 Task: Add an event with the title Second Team Celebration, date ''2024/03/06'', time 7:30 AM to 9:30 AMand add a description: Participants will discover strategies for engaging their audience and maintaining their interest throughout the presentation. They will learn how to incorporate storytelling, interactive elements, and visual aids to create a dynamic and interactive experience for their listeners.Select event color  Tangerine . Add location for the event as: 456 Bosphorus Strait, Istanbul, Turkey, logged in from the account softage.6@softage.netand send the event invitation to softage.4@softage.net and softage.1@softage.net. Set a reminder for the event Daily
Action: Mouse moved to (82, 90)
Screenshot: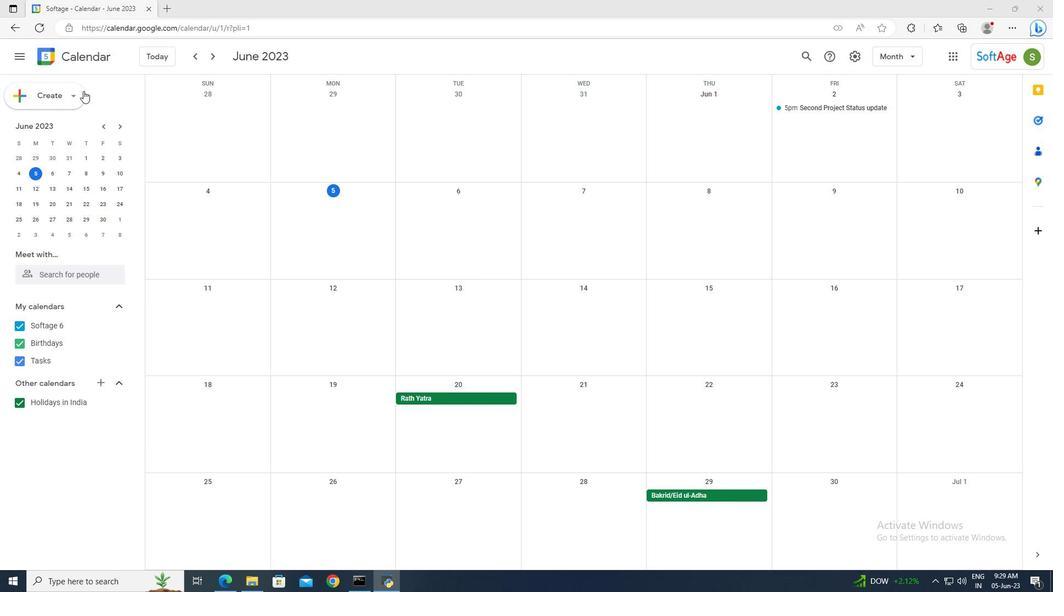 
Action: Mouse pressed left at (82, 90)
Screenshot: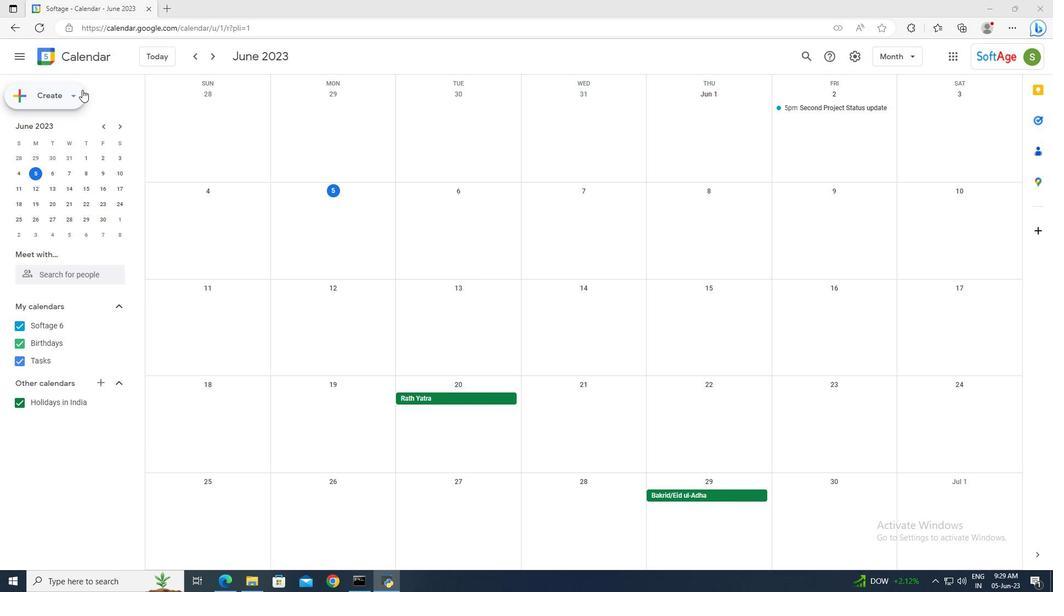 
Action: Mouse moved to (86, 120)
Screenshot: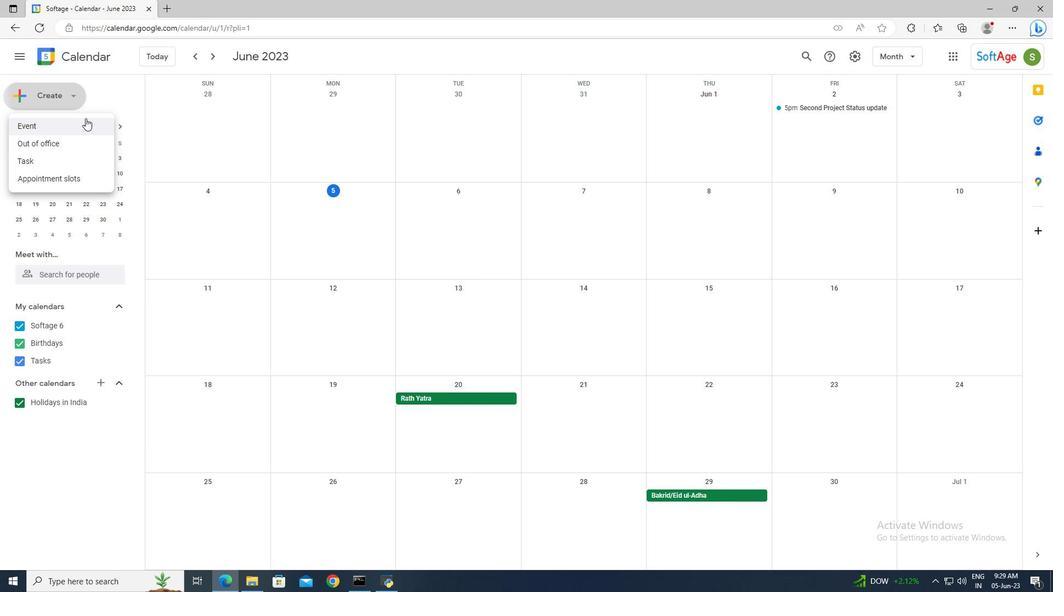 
Action: Mouse pressed left at (86, 120)
Screenshot: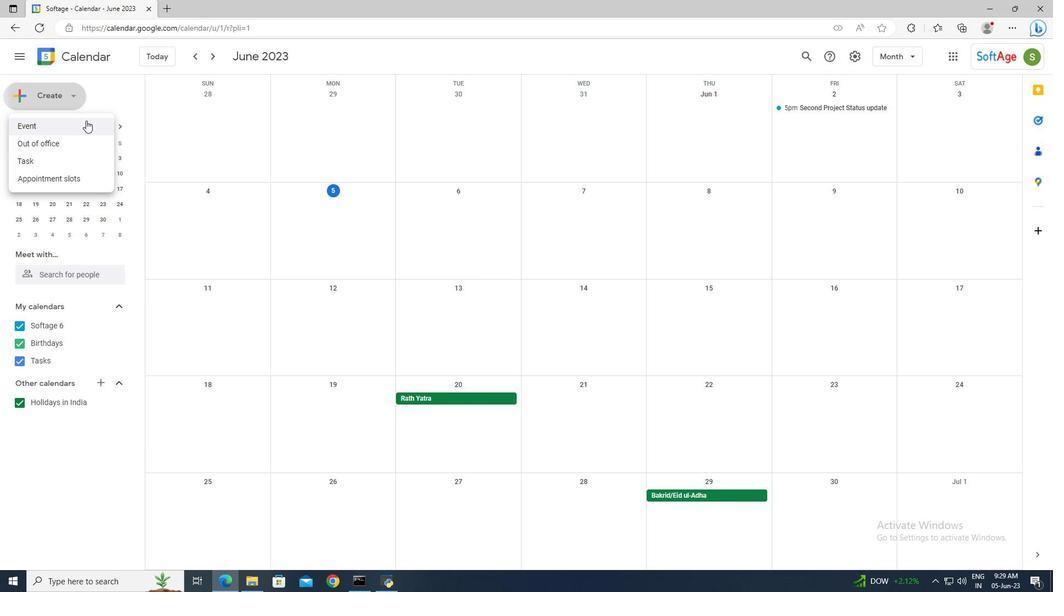 
Action: Mouse moved to (181, 429)
Screenshot: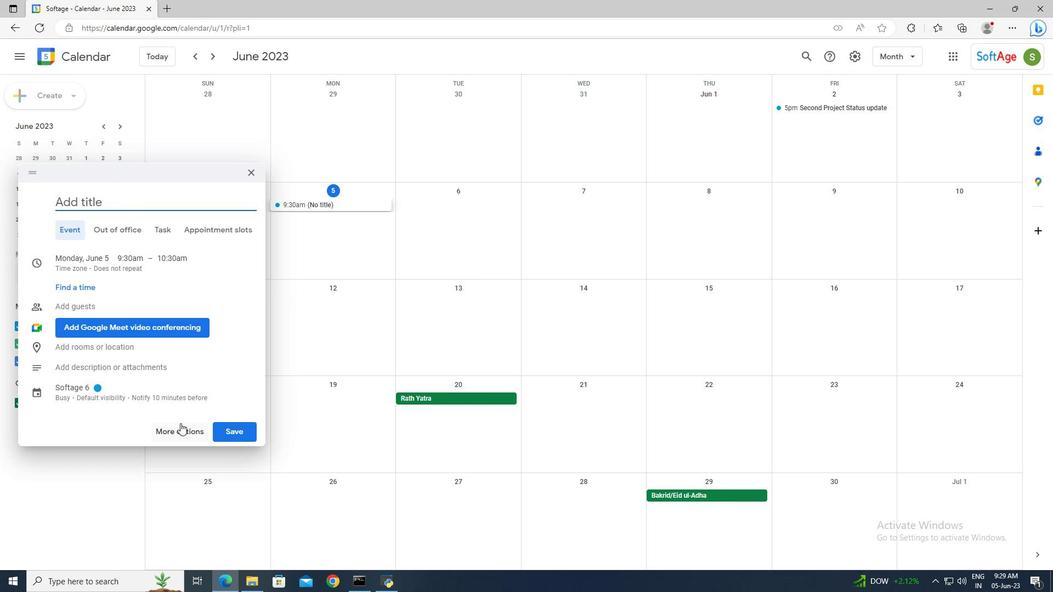 
Action: Mouse pressed left at (181, 429)
Screenshot: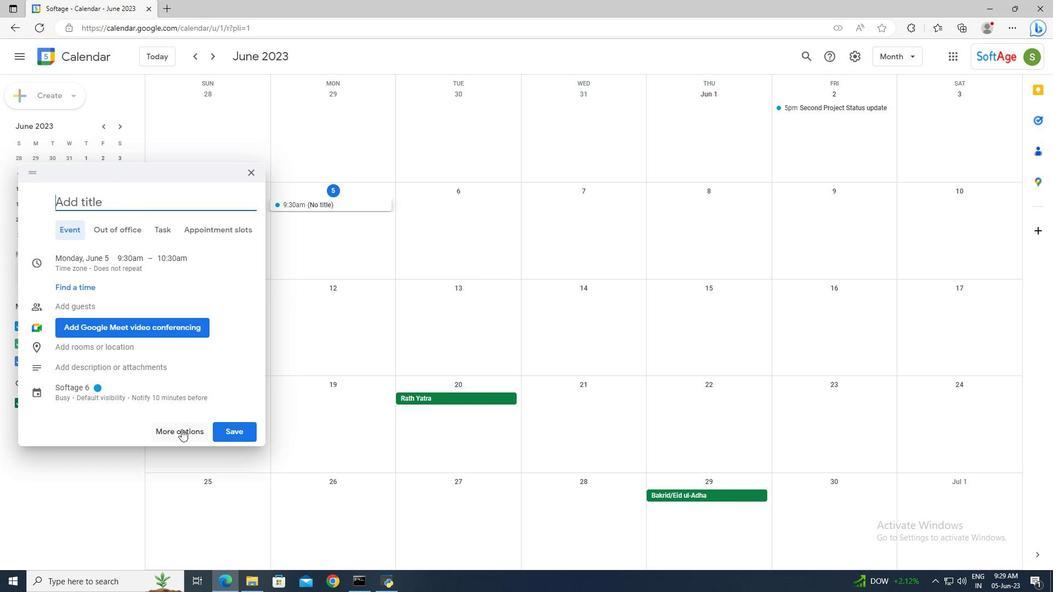 
Action: Mouse moved to (198, 63)
Screenshot: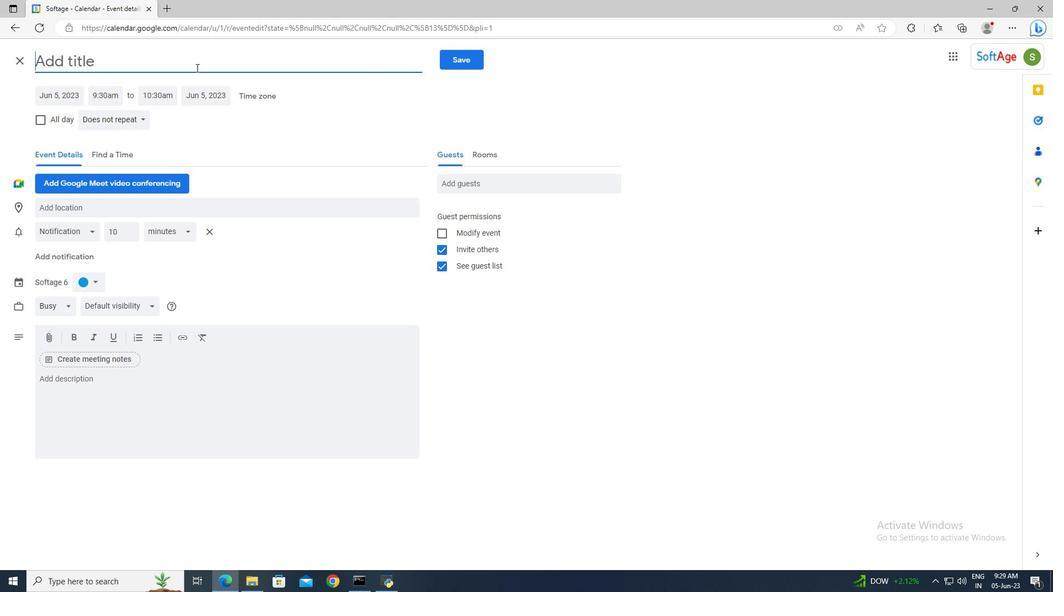 
Action: Mouse pressed left at (198, 63)
Screenshot: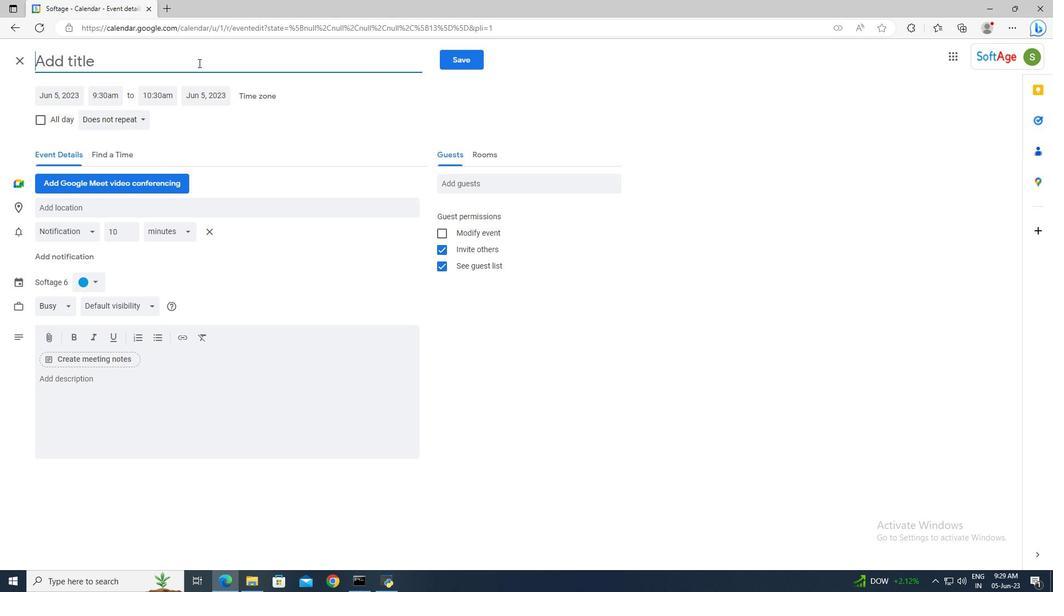 
Action: Mouse moved to (198, 62)
Screenshot: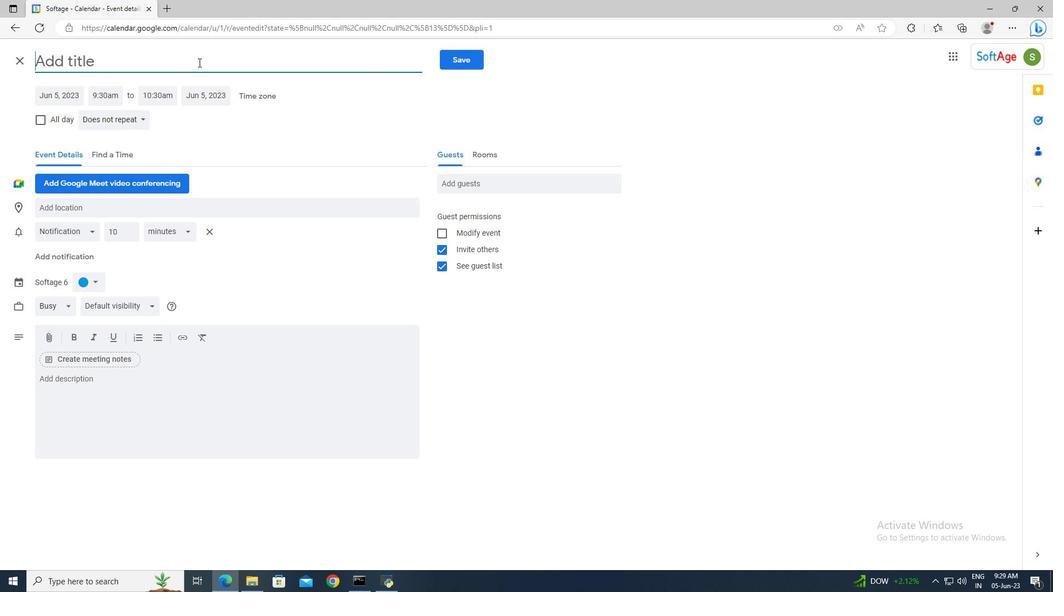 
Action: Key pressed <Key.shift>Second<Key.space><Key.shift>Team<Key.space><Key.shift>Celebration
Screenshot: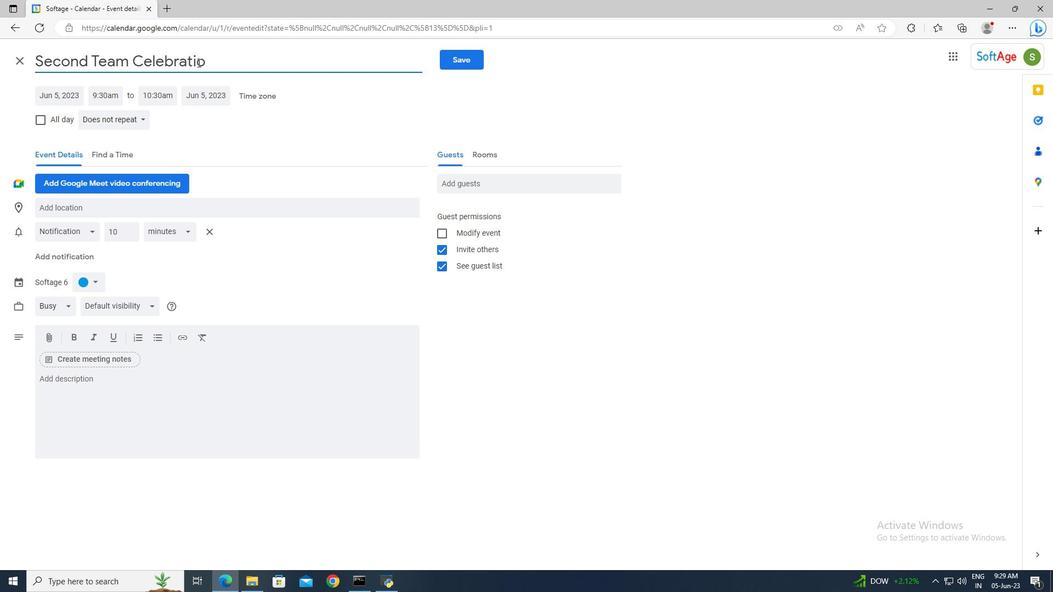 
Action: Mouse moved to (78, 94)
Screenshot: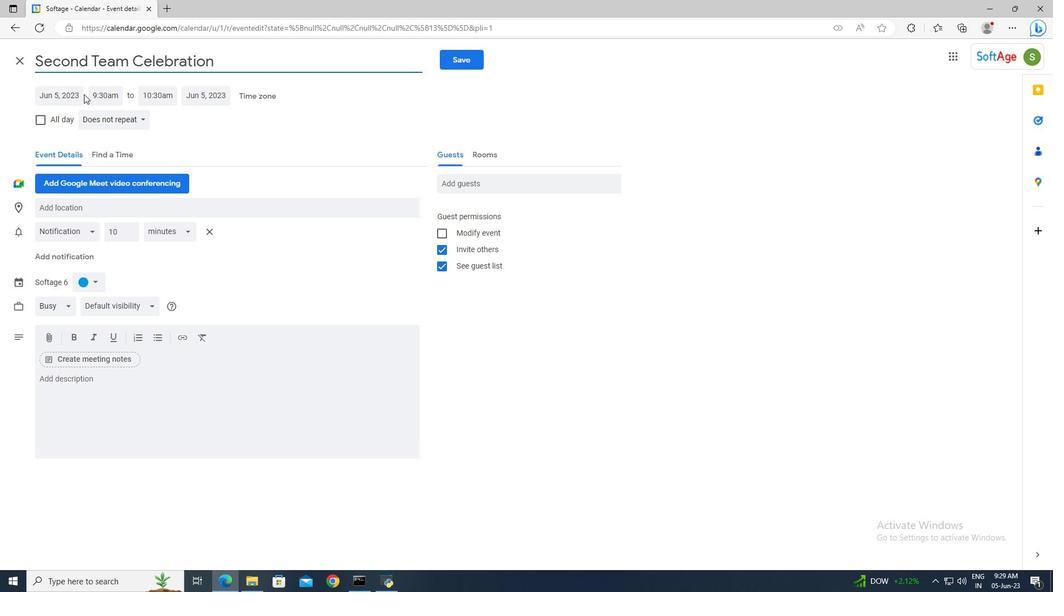 
Action: Mouse pressed left at (78, 94)
Screenshot: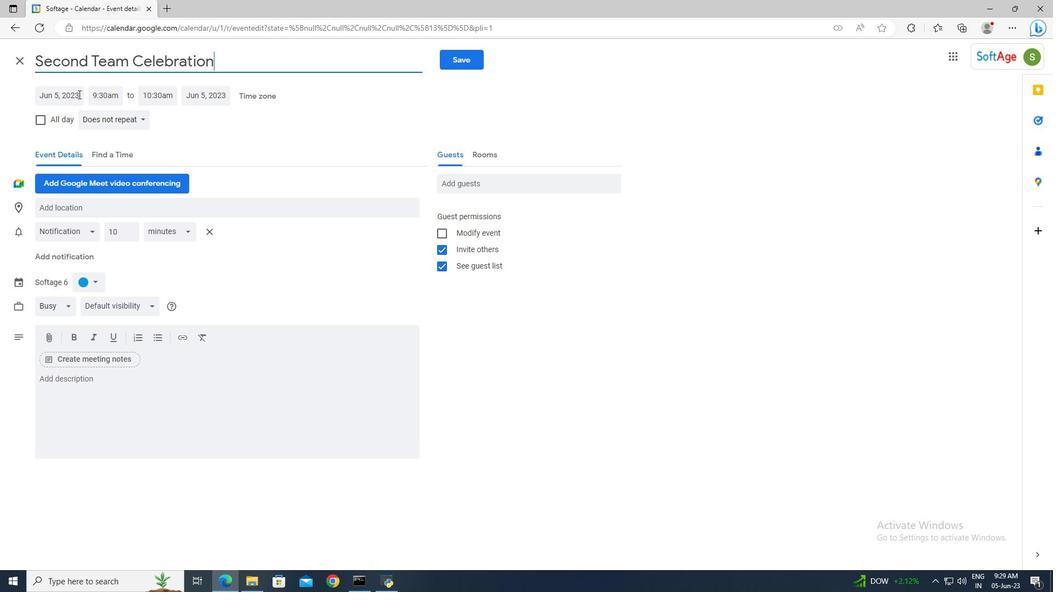 
Action: Mouse moved to (170, 115)
Screenshot: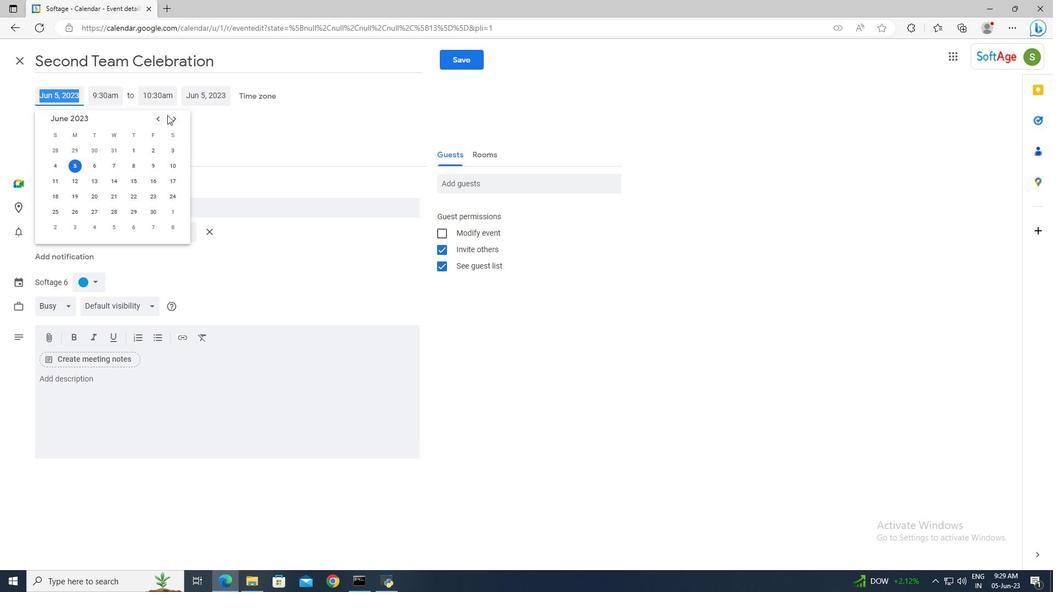 
Action: Mouse pressed left at (170, 115)
Screenshot: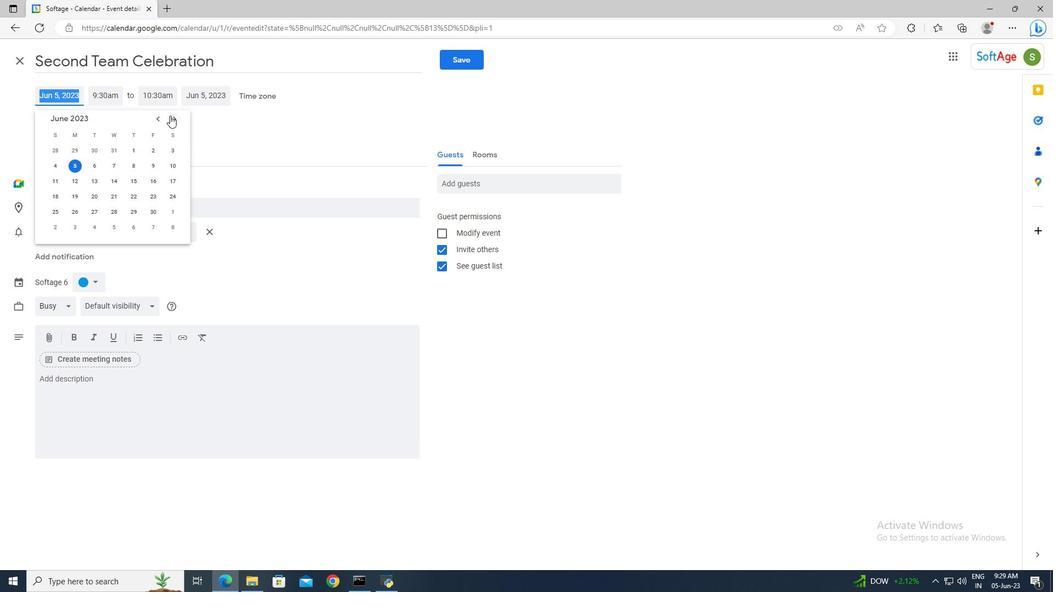 
Action: Mouse pressed left at (170, 115)
Screenshot: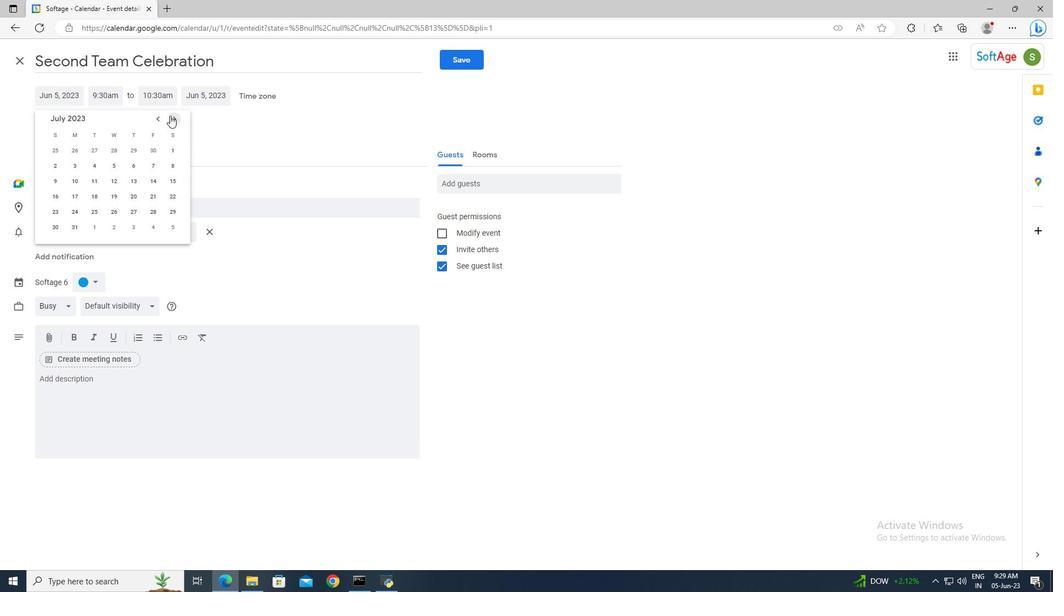 
Action: Mouse pressed left at (170, 115)
Screenshot: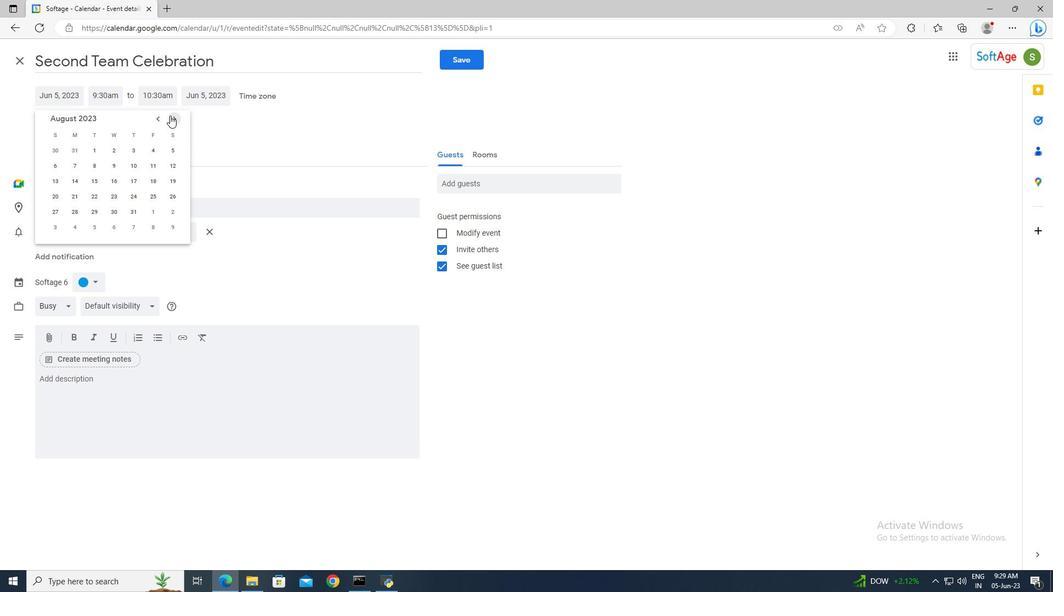 
Action: Mouse pressed left at (170, 115)
Screenshot: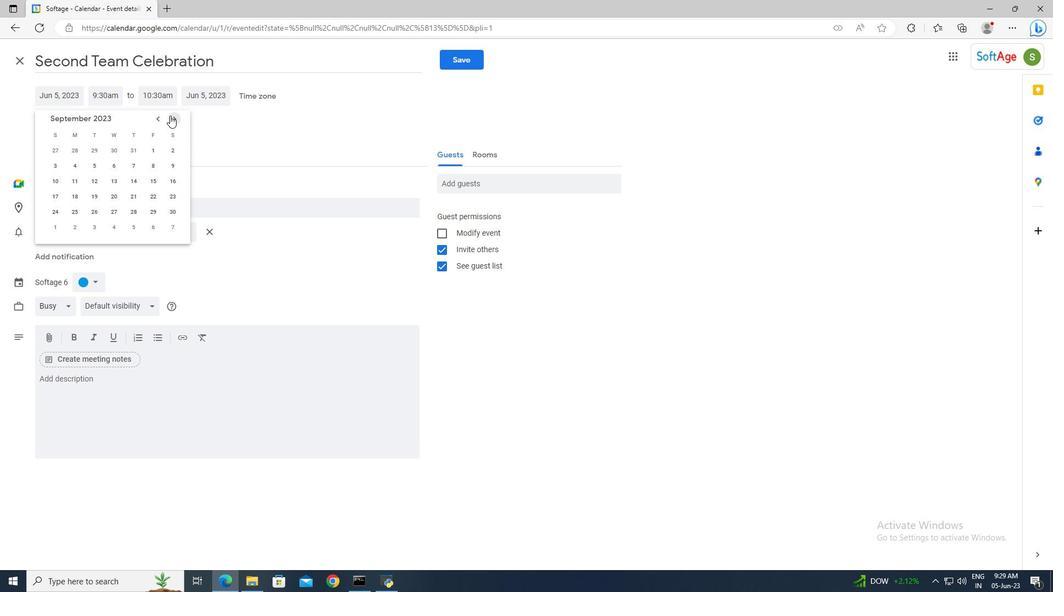 
Action: Mouse pressed left at (170, 115)
Screenshot: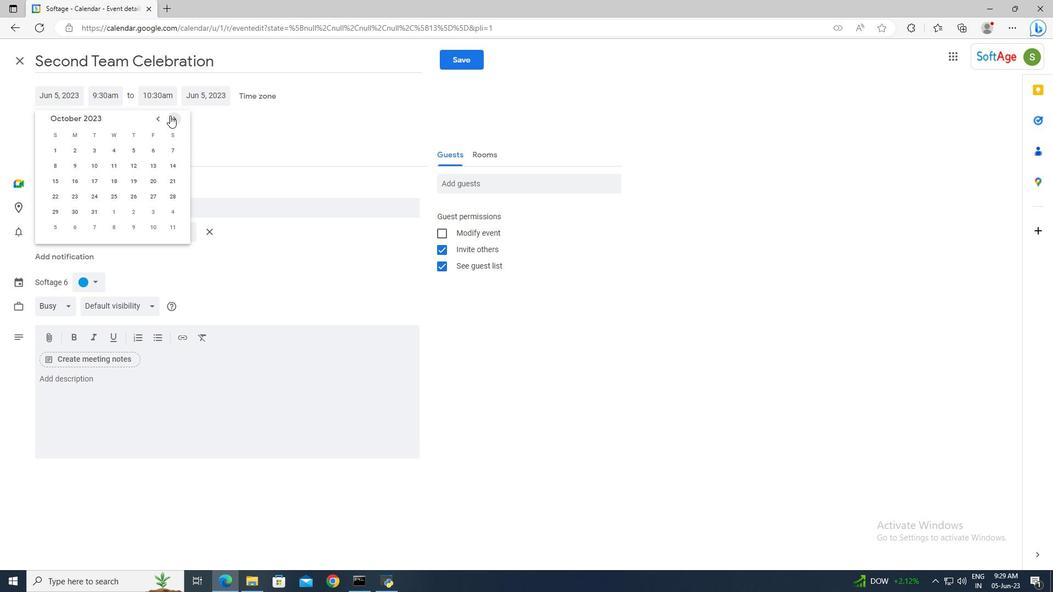 
Action: Mouse pressed left at (170, 115)
Screenshot: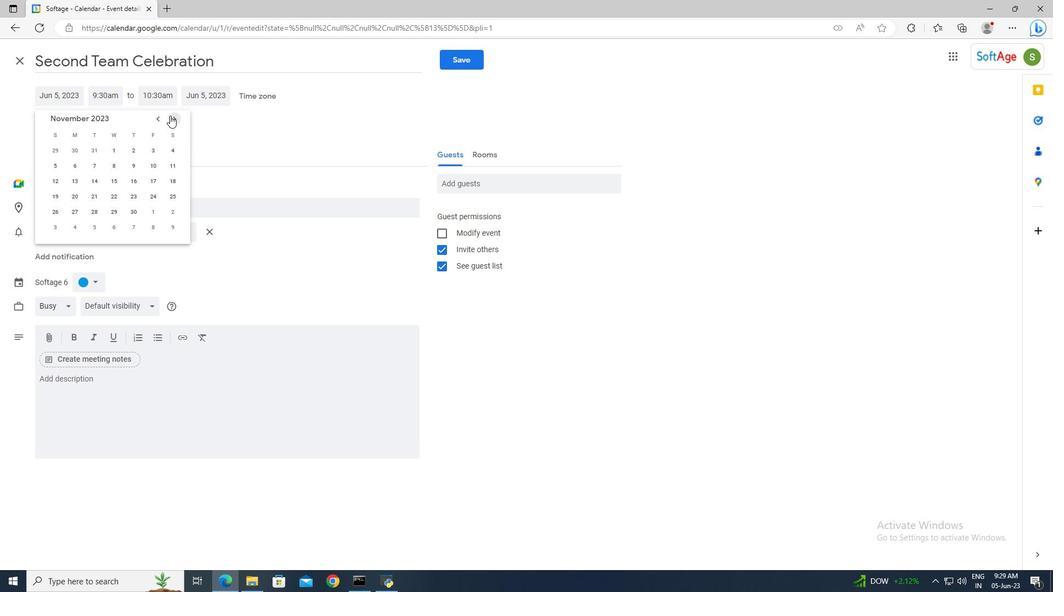 
Action: Mouse pressed left at (170, 115)
Screenshot: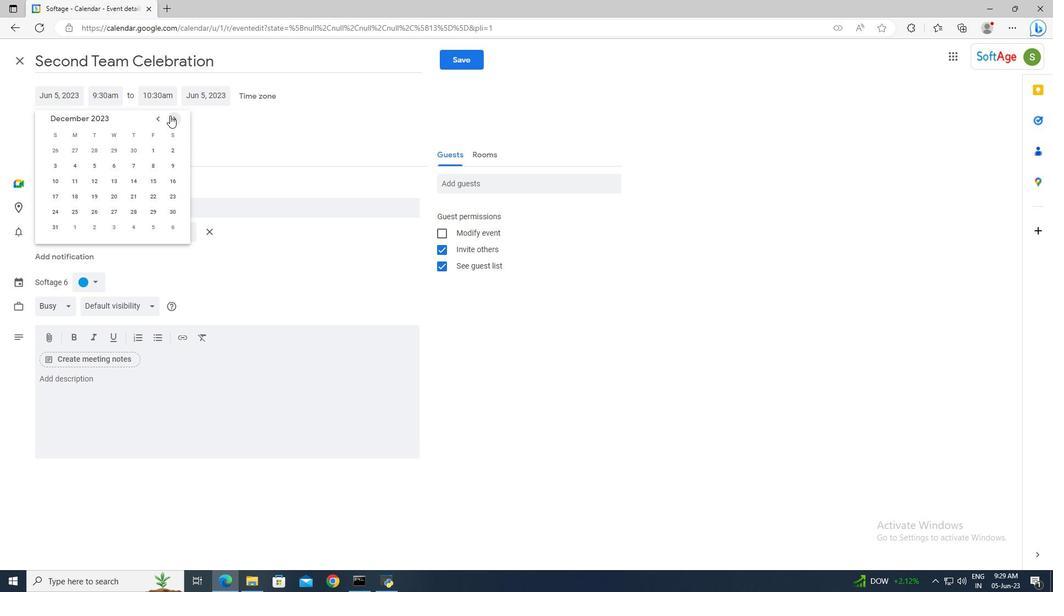 
Action: Mouse pressed left at (170, 115)
Screenshot: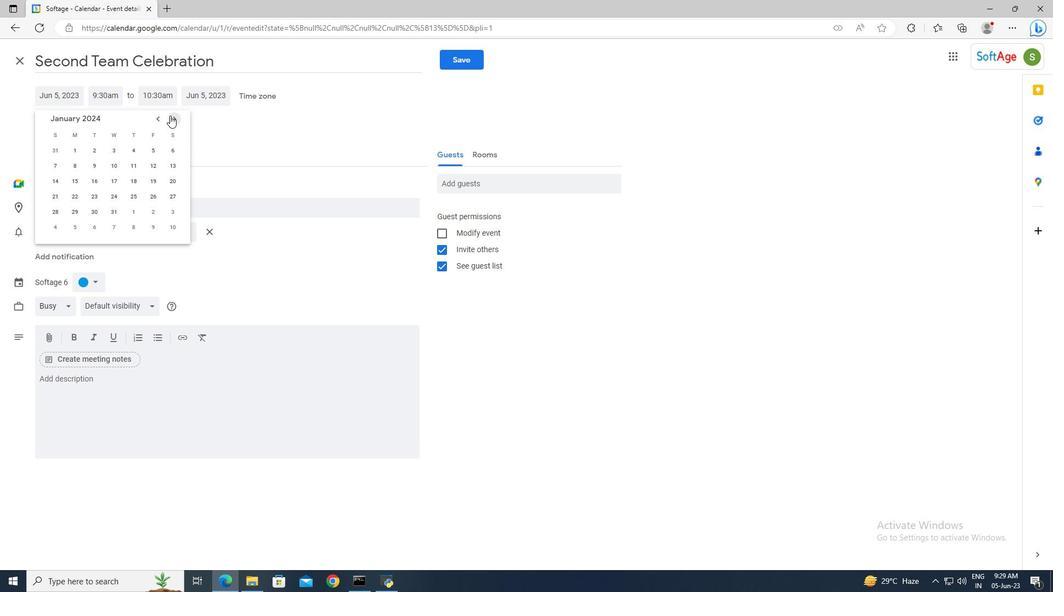 
Action: Mouse pressed left at (170, 115)
Screenshot: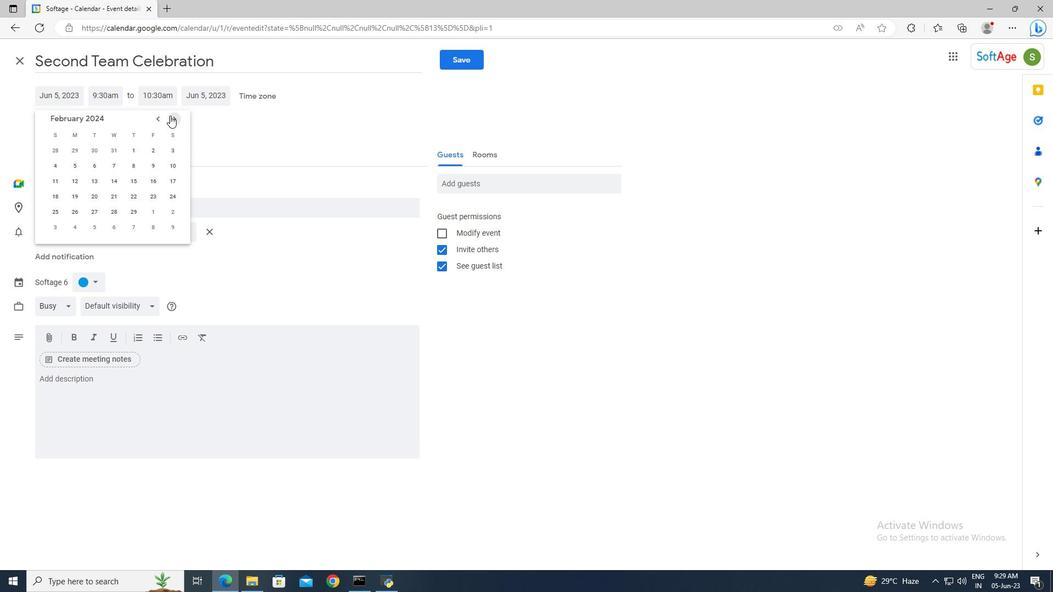 
Action: Mouse moved to (113, 167)
Screenshot: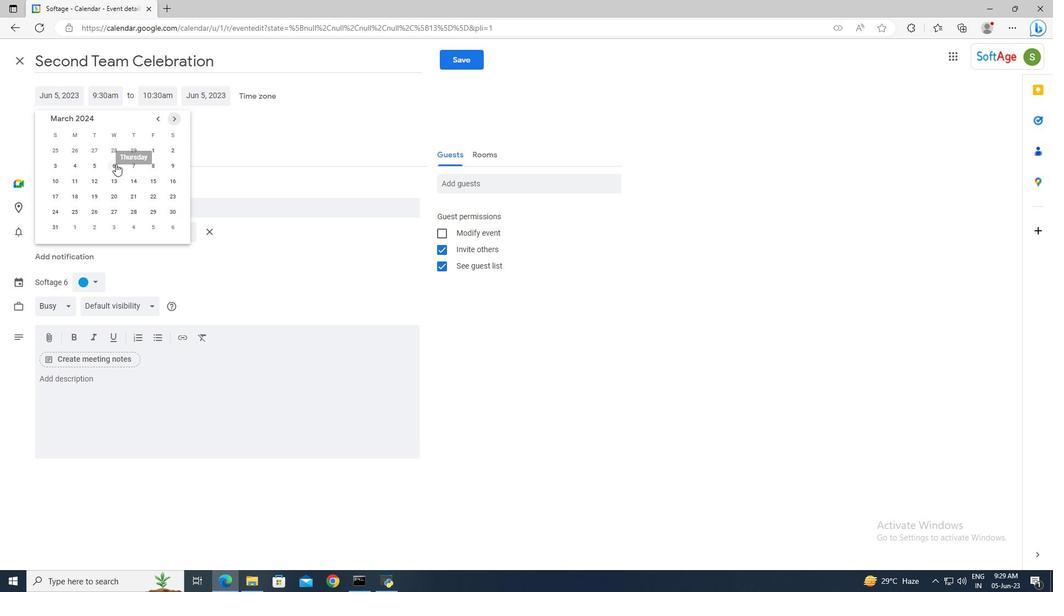 
Action: Mouse pressed left at (113, 167)
Screenshot: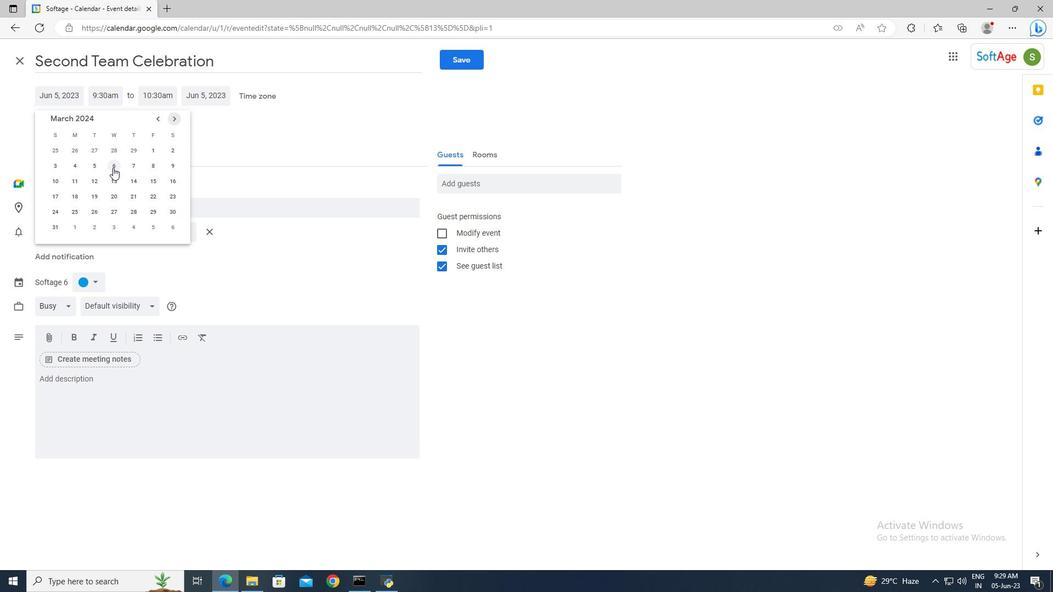 
Action: Mouse moved to (109, 96)
Screenshot: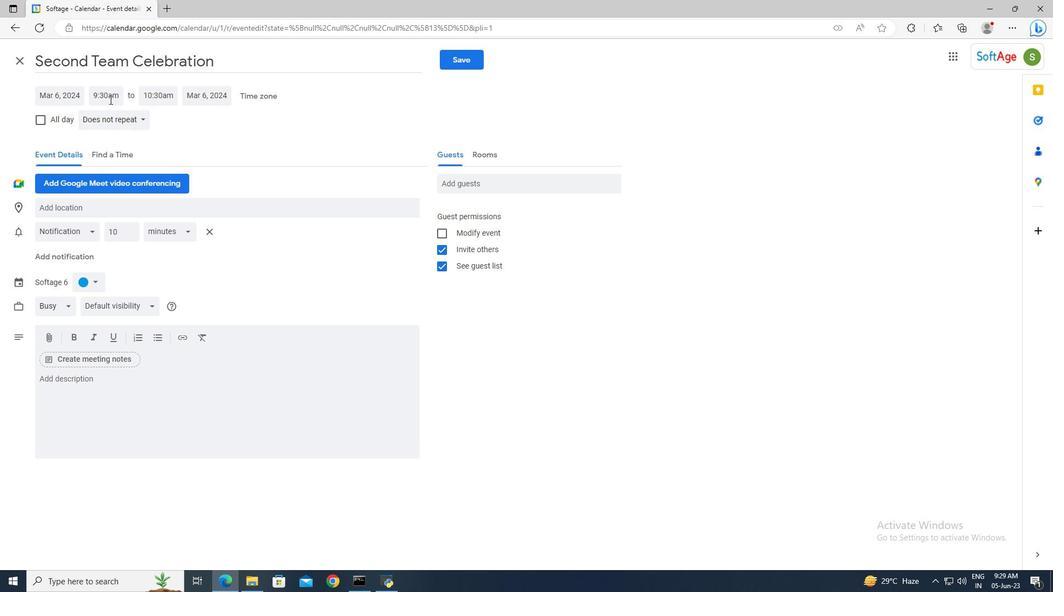 
Action: Mouse pressed left at (109, 96)
Screenshot: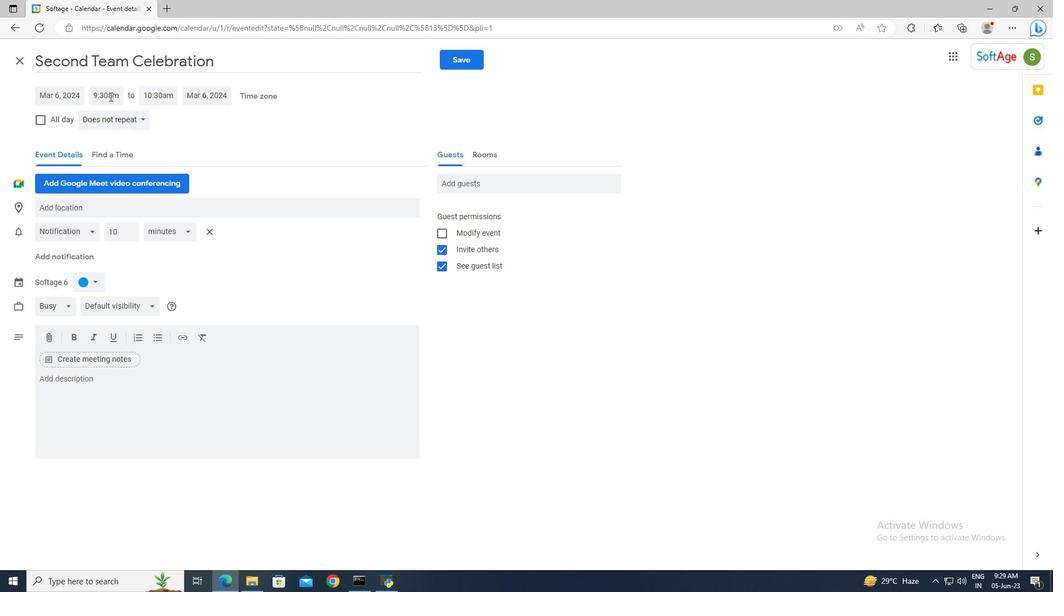 
Action: Key pressed 7<Key.shift>:30am<Key.enter><Key.tab>9<Key.shift>:30<Key.enter>
Screenshot: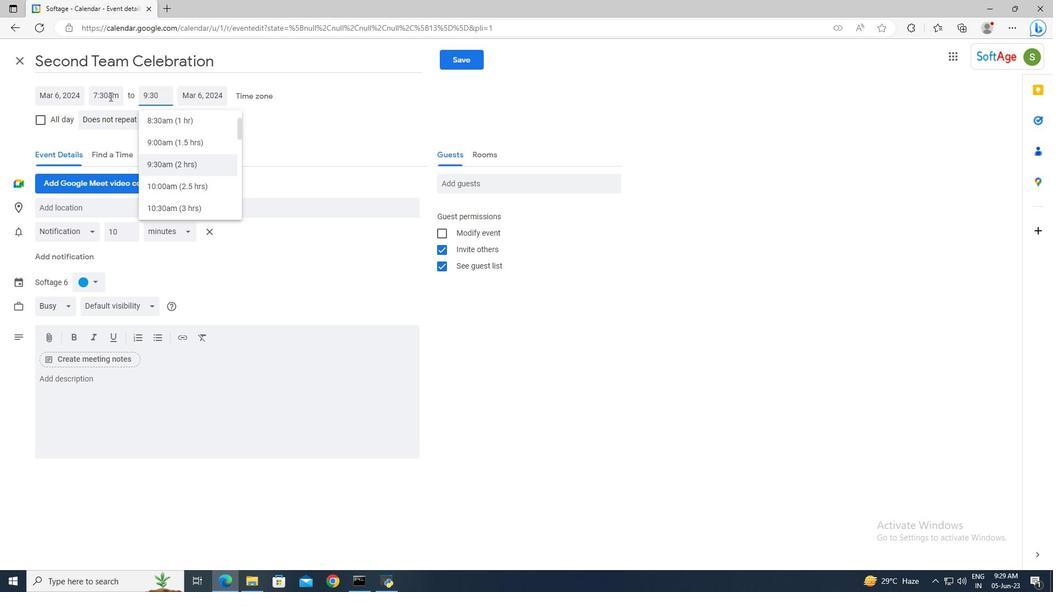 
Action: Mouse moved to (113, 377)
Screenshot: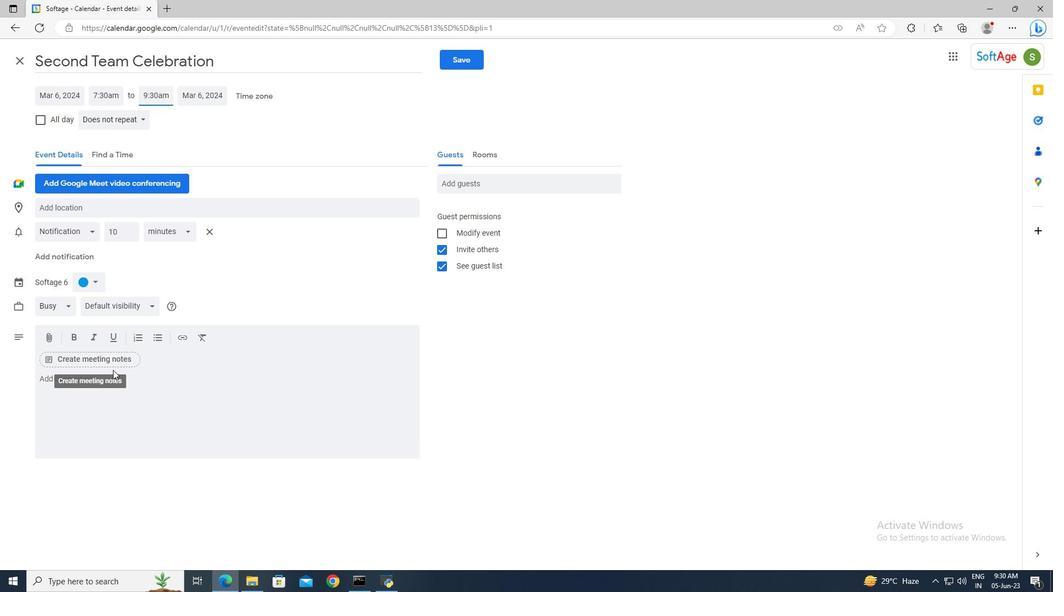 
Action: Mouse pressed left at (113, 377)
Screenshot: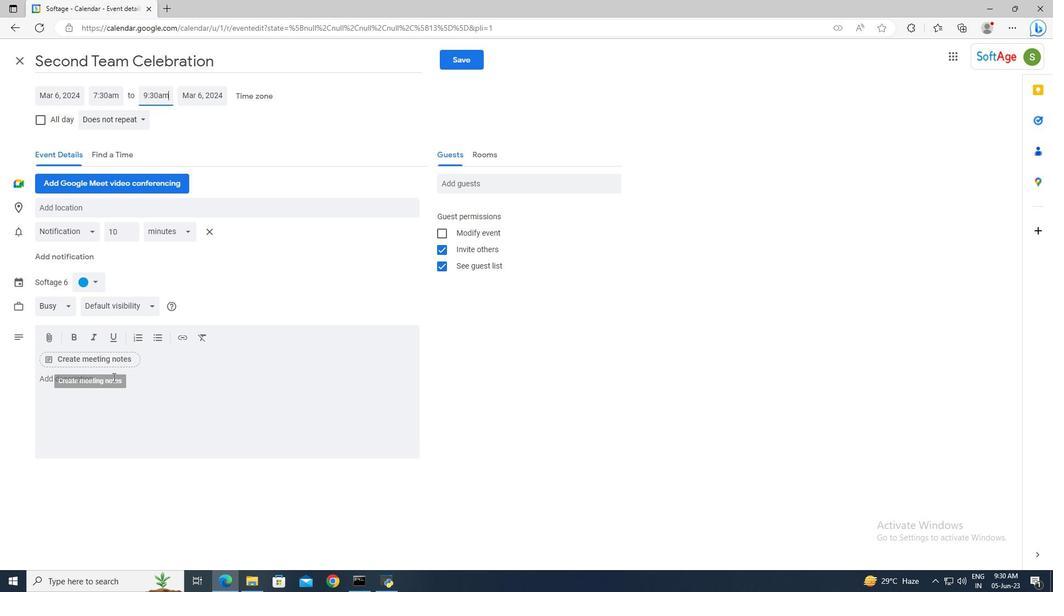 
Action: Key pressed <Key.shift>Participants<Key.space>will<Key.space>discover<Key.space>strategies<Key.space>for<Key.space>engaging<Key.space>their<Key.space>audience<Key.space>and<Key.space>maintaining<Key.space>their<Key.space>interest<Key.space>throughout<Key.space>the<Key.space>presentation.<Key.space><Key.shift>They<Key.space>will<Key.space>learn<Key.space>how<Key.space>to<Key.space>incorporate<Key.space>storytelling,<Key.space>interactive<Key.space>elements,<Key.space>and<Key.space>visual<Key.space>aids<Key.space>to<Key.space>create<Key.space>a<Key.space>dynamic<Key.space>and<Key.space>interactive<Key.space>experience<Key.space>for<Key.space>their<Key.space>listeners.
Screenshot: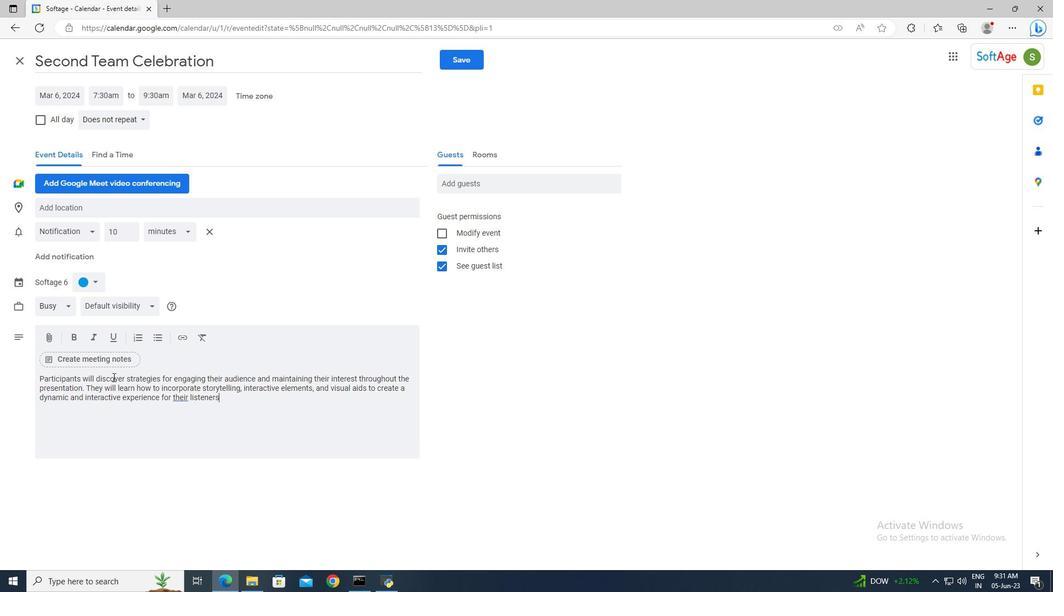 
Action: Mouse moved to (96, 282)
Screenshot: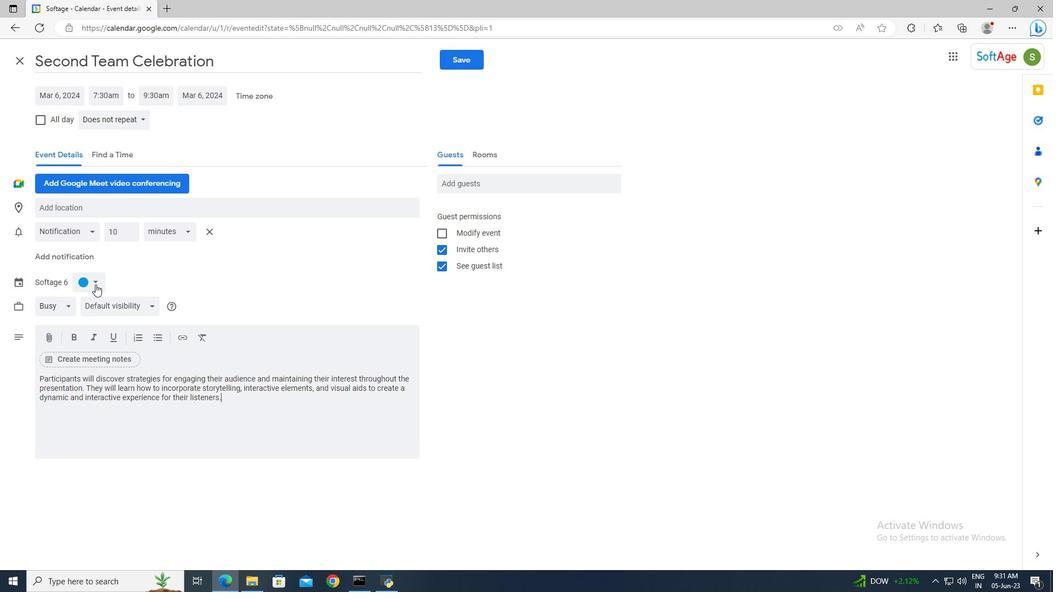 
Action: Mouse pressed left at (96, 282)
Screenshot: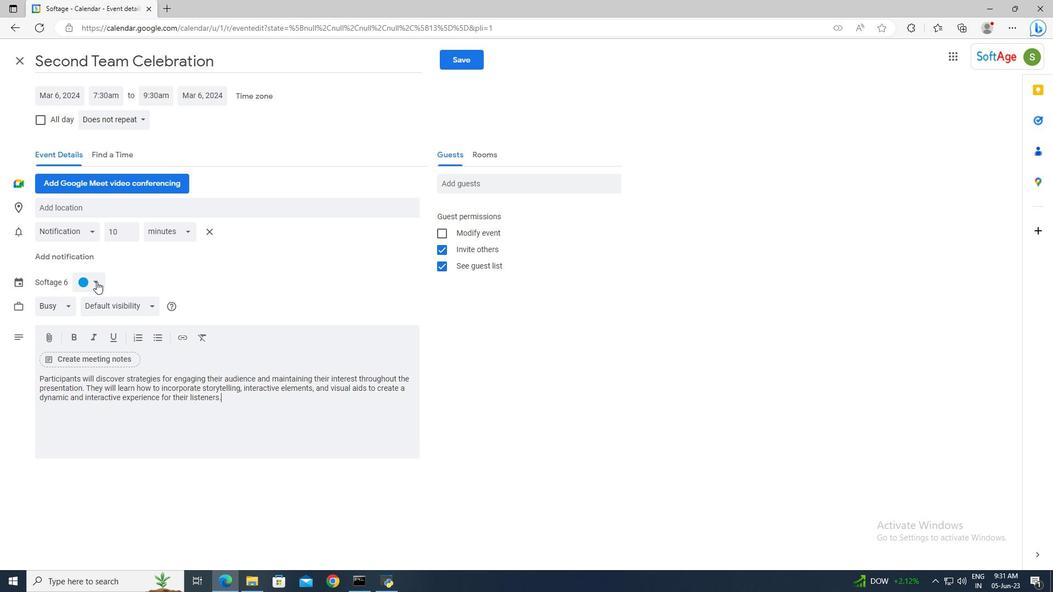 
Action: Mouse moved to (84, 297)
Screenshot: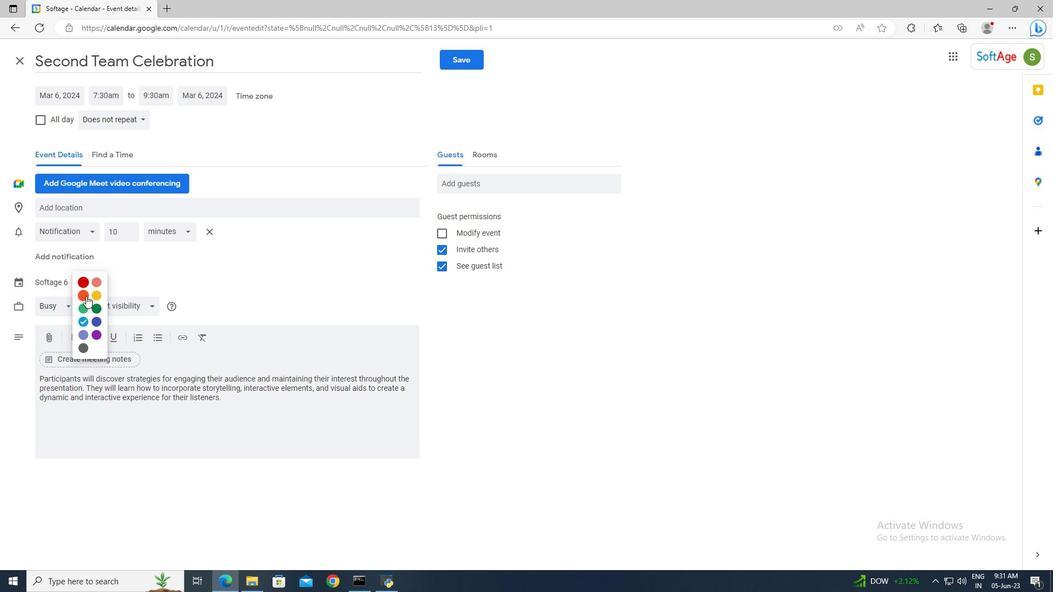 
Action: Mouse pressed left at (84, 297)
Screenshot: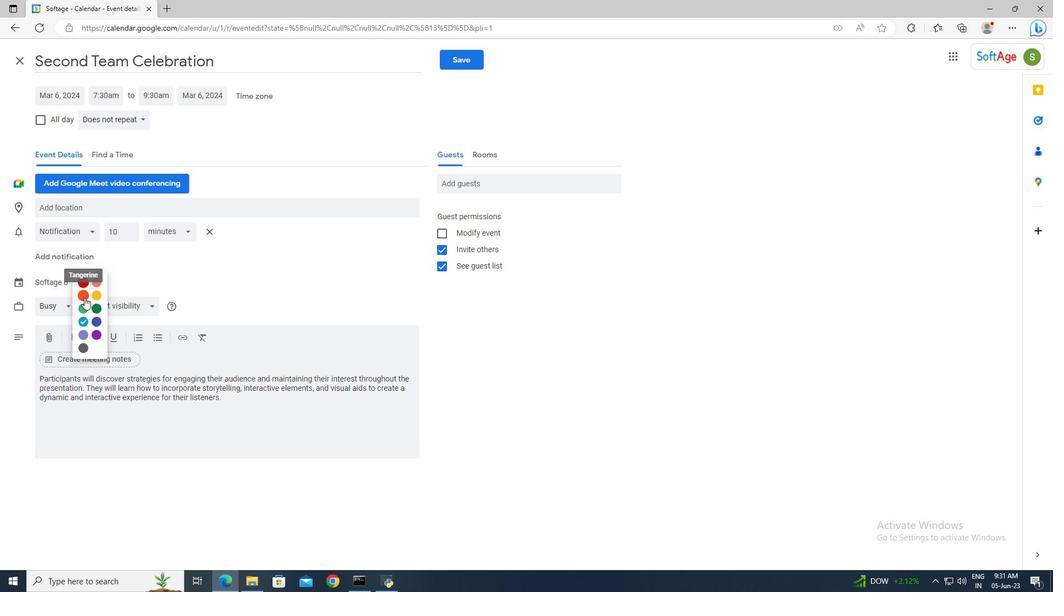 
Action: Mouse moved to (95, 210)
Screenshot: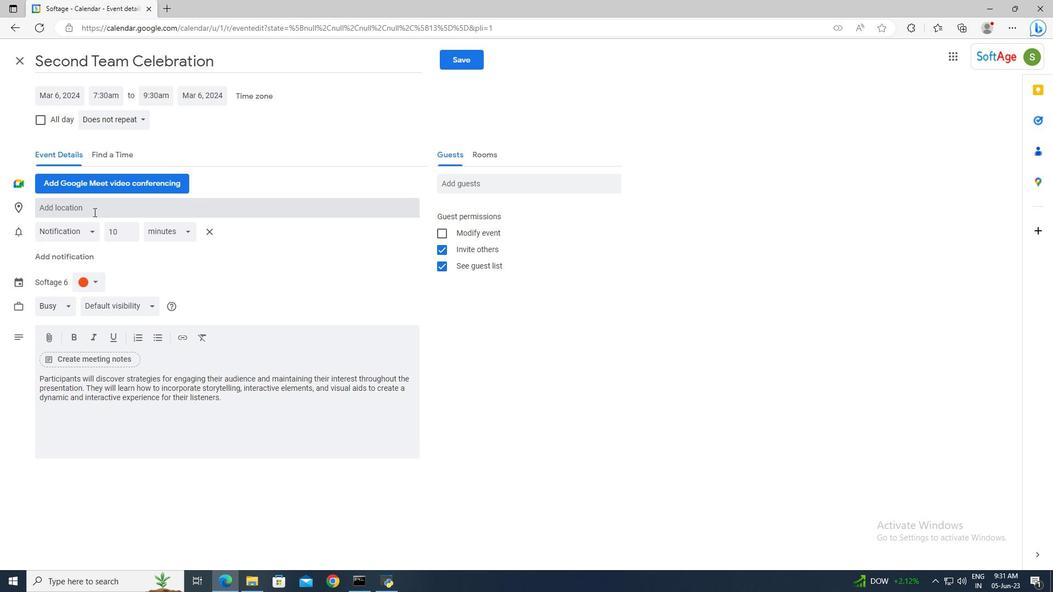 
Action: Mouse pressed left at (95, 210)
Screenshot: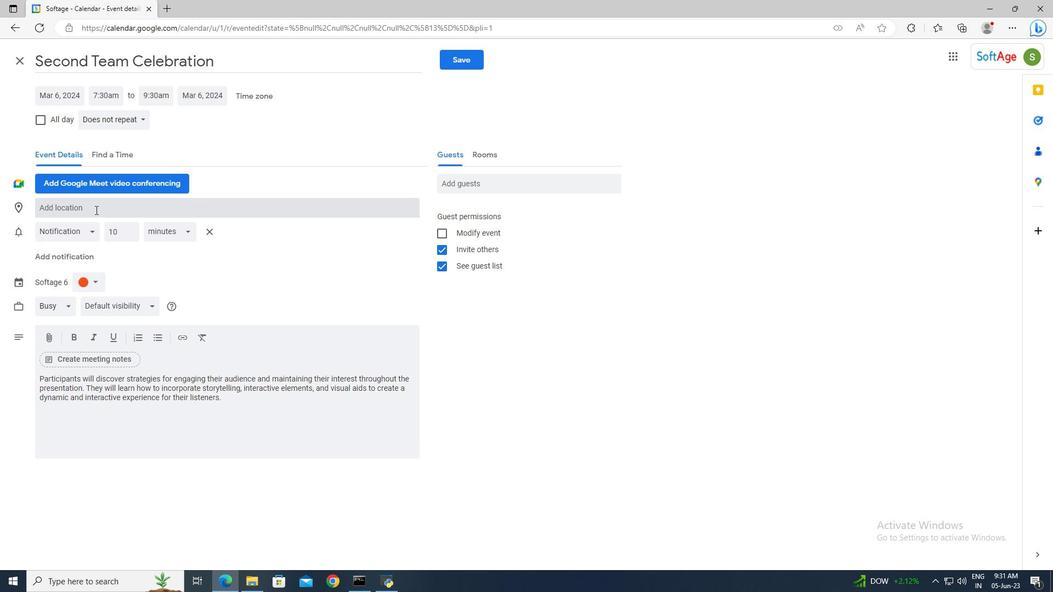 
Action: Key pressed 456<Key.space><Key.shift>Bosphorus<Key.space><Key.shift_r>Strait,<Key.space><Key.shift>Istanbul,<Key.space><Key.shift>Turkey<Key.enter>
Screenshot: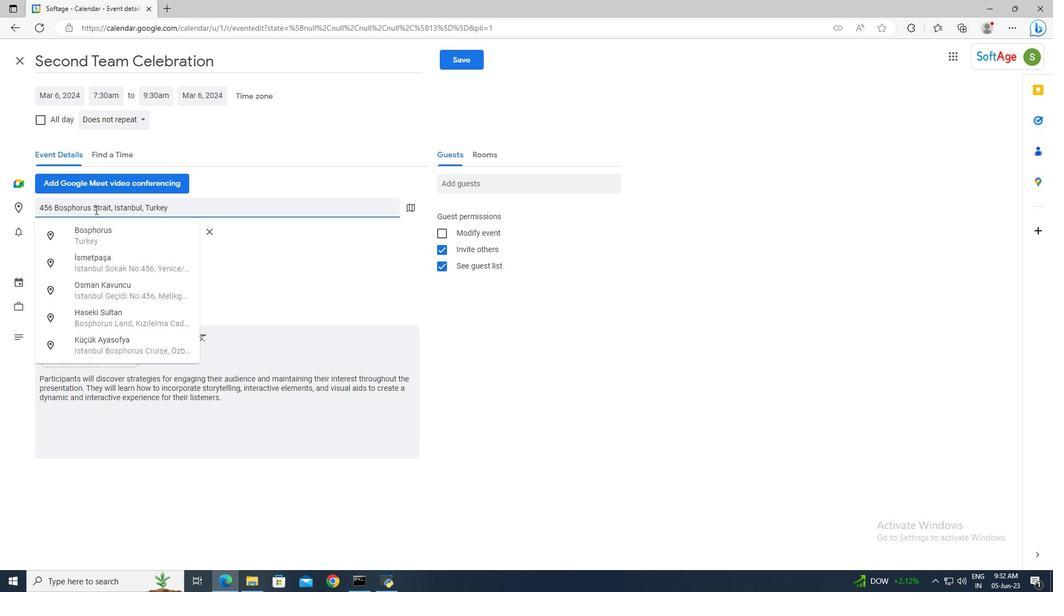 
Action: Mouse moved to (474, 178)
Screenshot: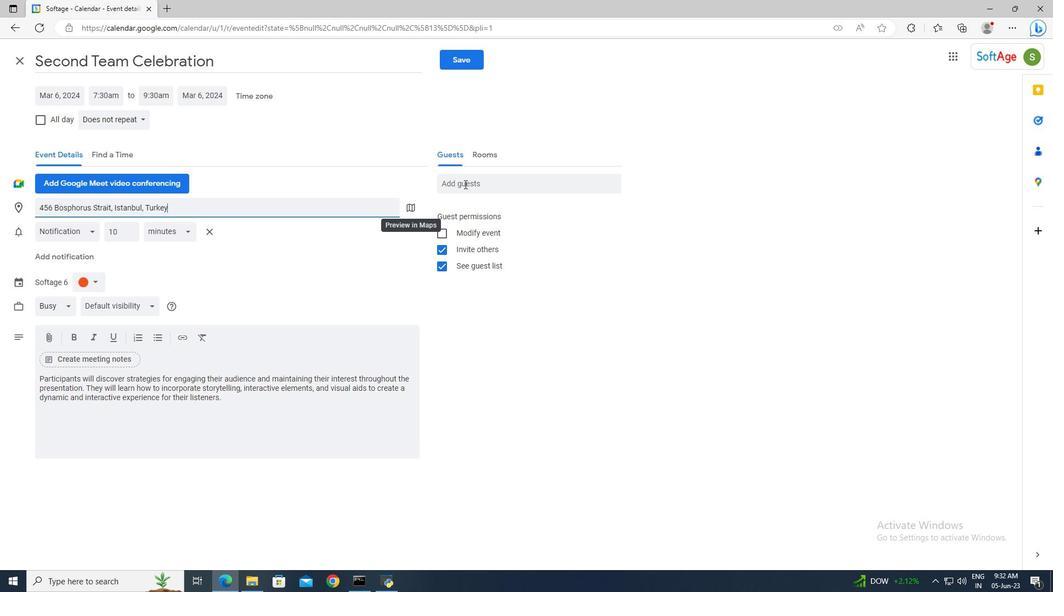 
Action: Mouse pressed left at (474, 178)
Screenshot: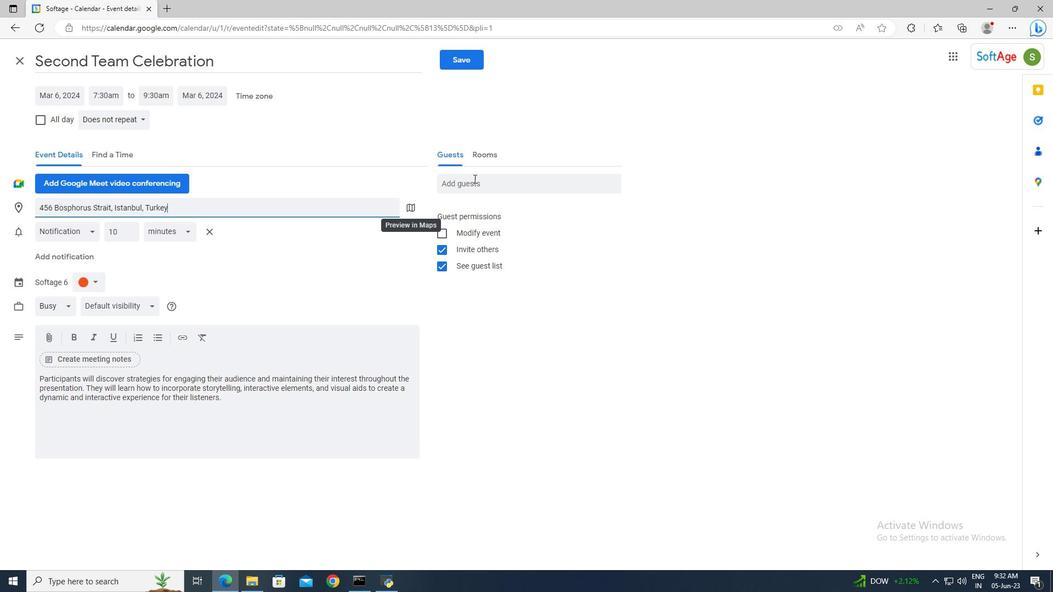 
Action: Mouse moved to (472, 178)
Screenshot: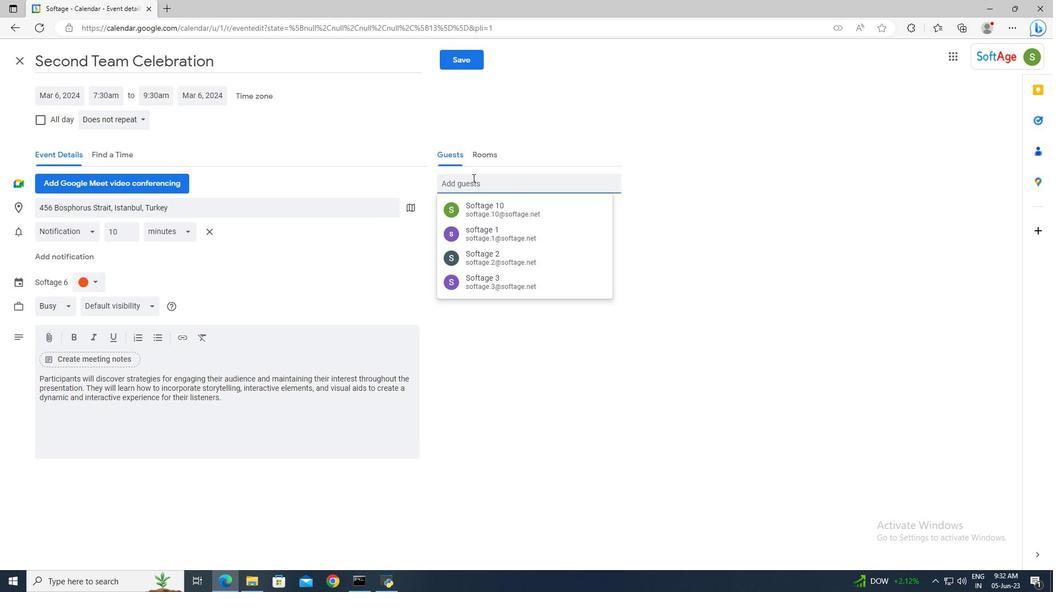 
Action: Key pressed softage.
Screenshot: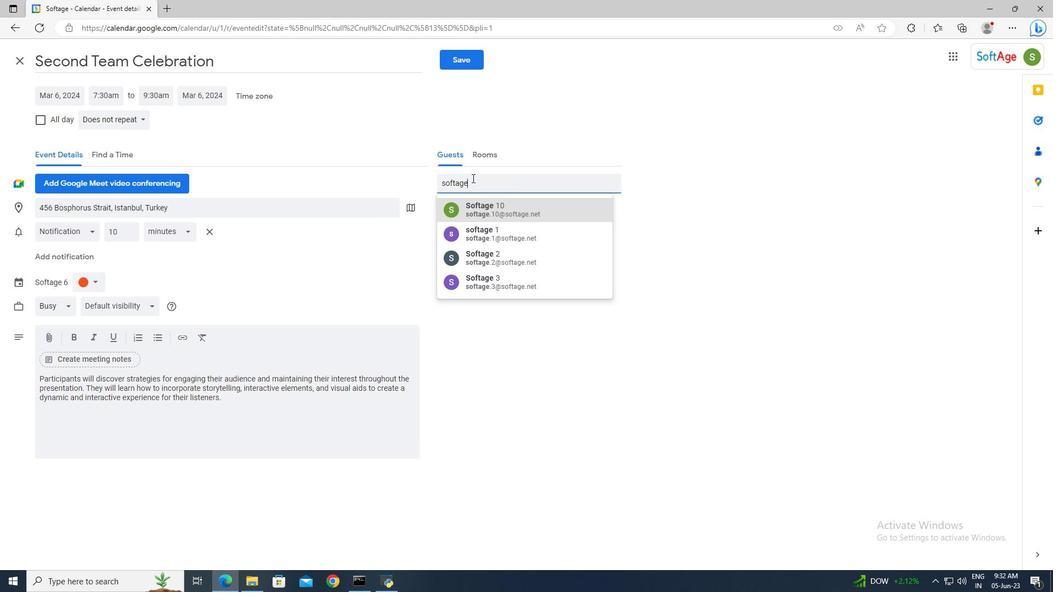 
Action: Mouse moved to (472, 177)
Screenshot: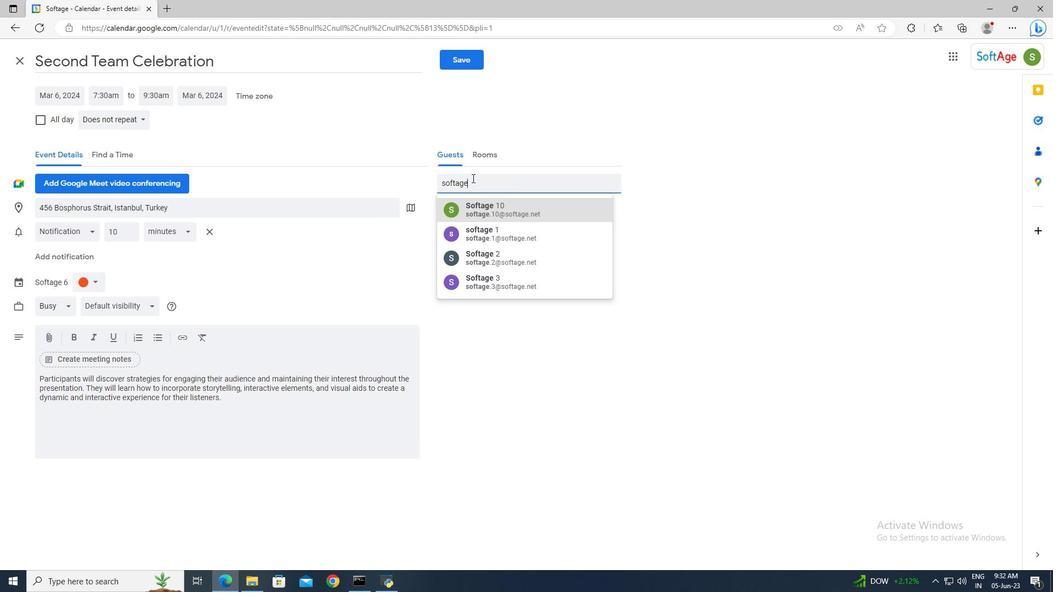 
Action: Key pressed 4<Key.shift>@softage.net<Key.enter>softage.1<Key.shift>@softage.net<Key.enter>
Screenshot: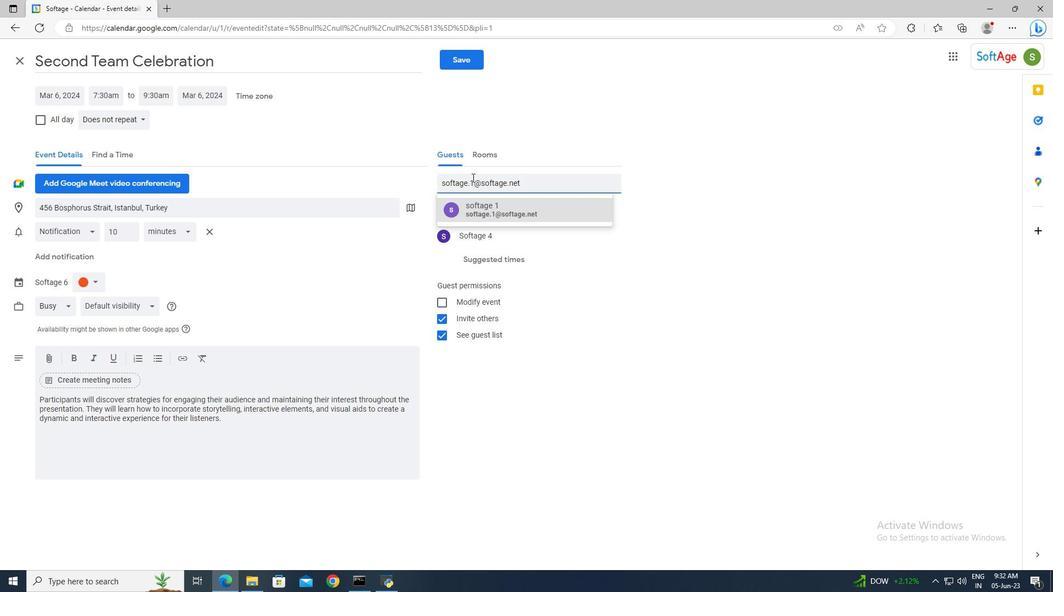 
Action: Mouse moved to (142, 116)
Screenshot: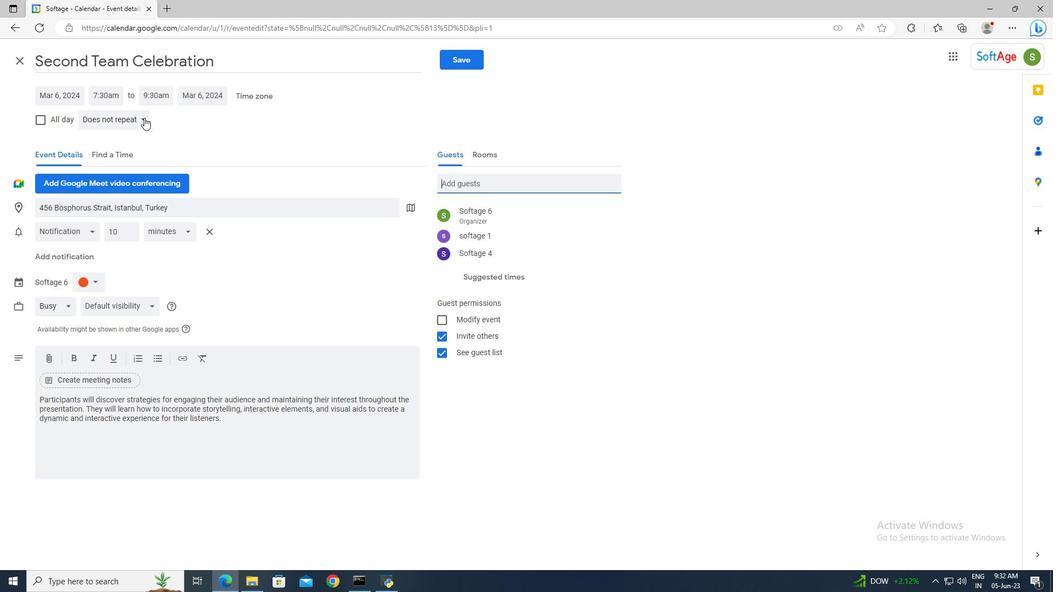 
Action: Mouse pressed left at (142, 116)
Screenshot: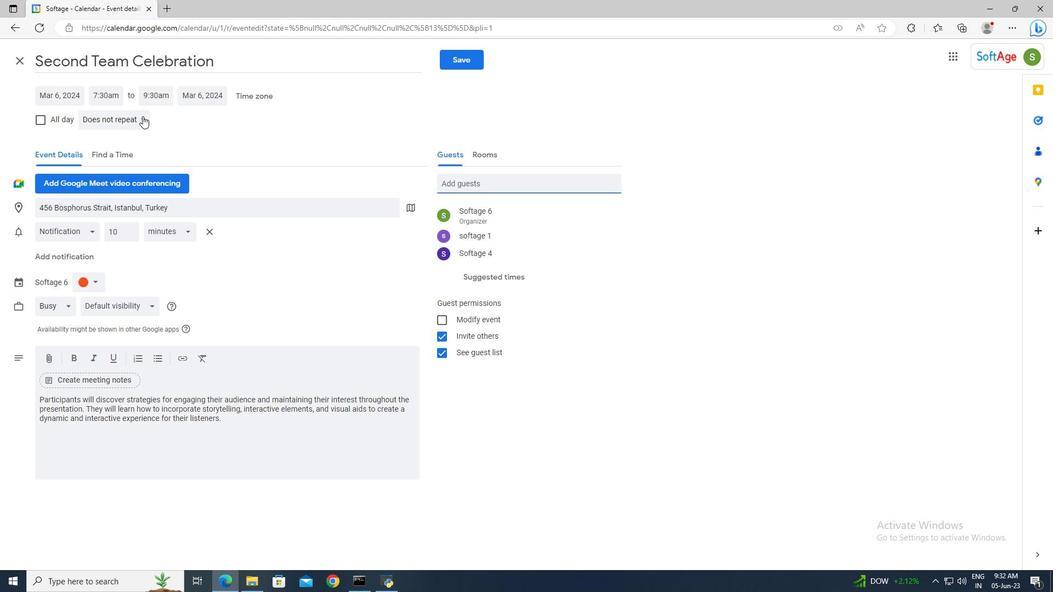 
Action: Mouse moved to (144, 136)
Screenshot: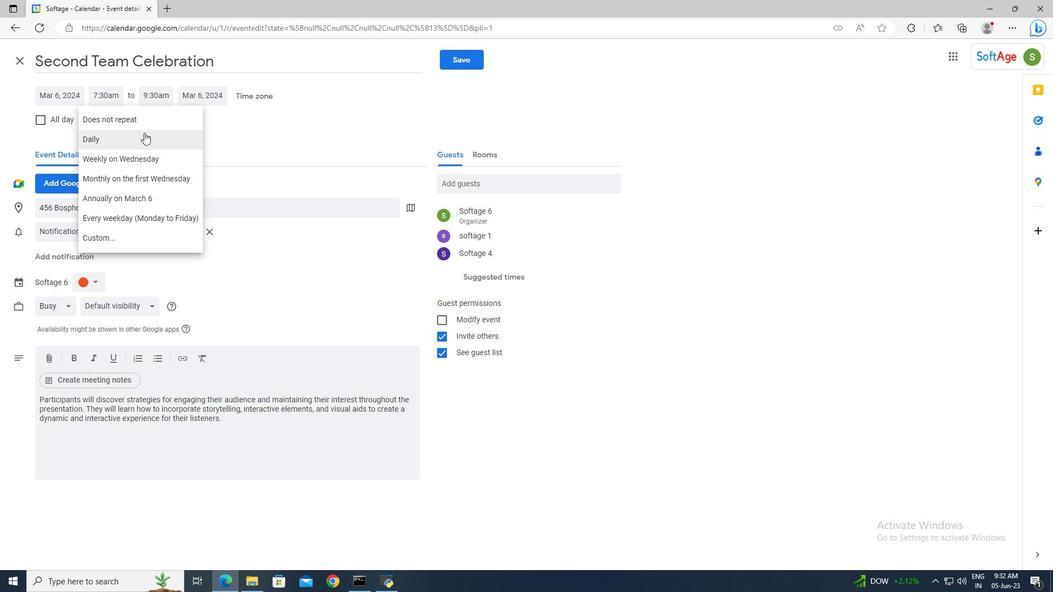 
Action: Mouse pressed left at (144, 136)
Screenshot: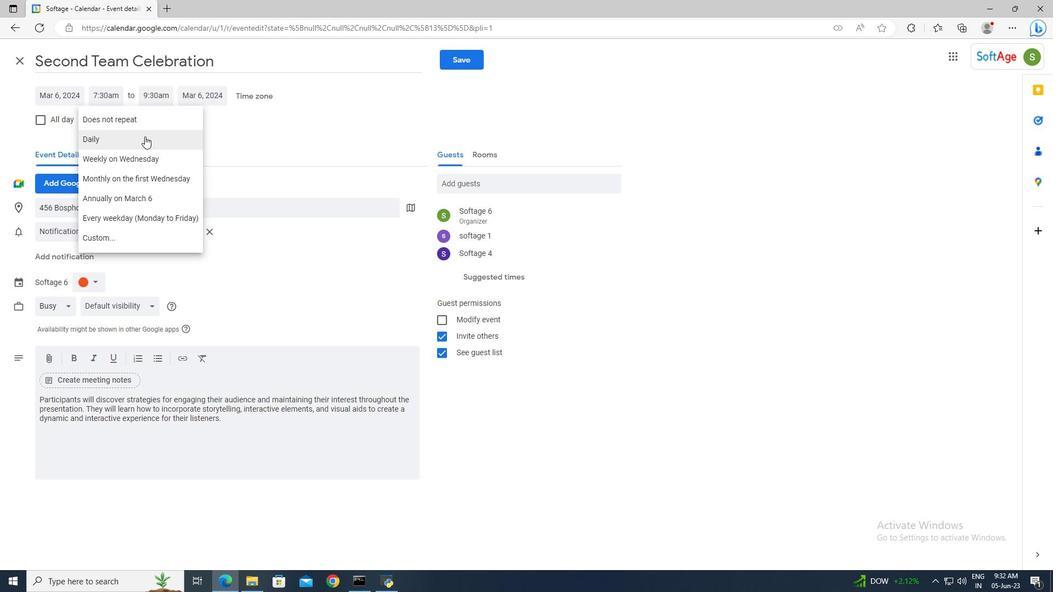 
Action: Mouse moved to (451, 59)
Screenshot: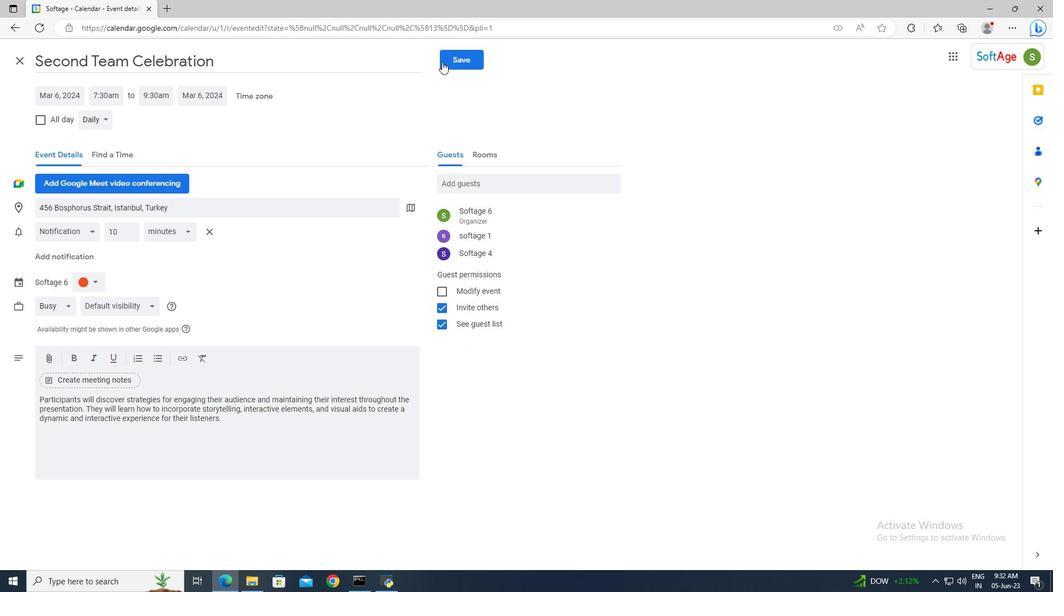 
Action: Mouse pressed left at (451, 59)
Screenshot: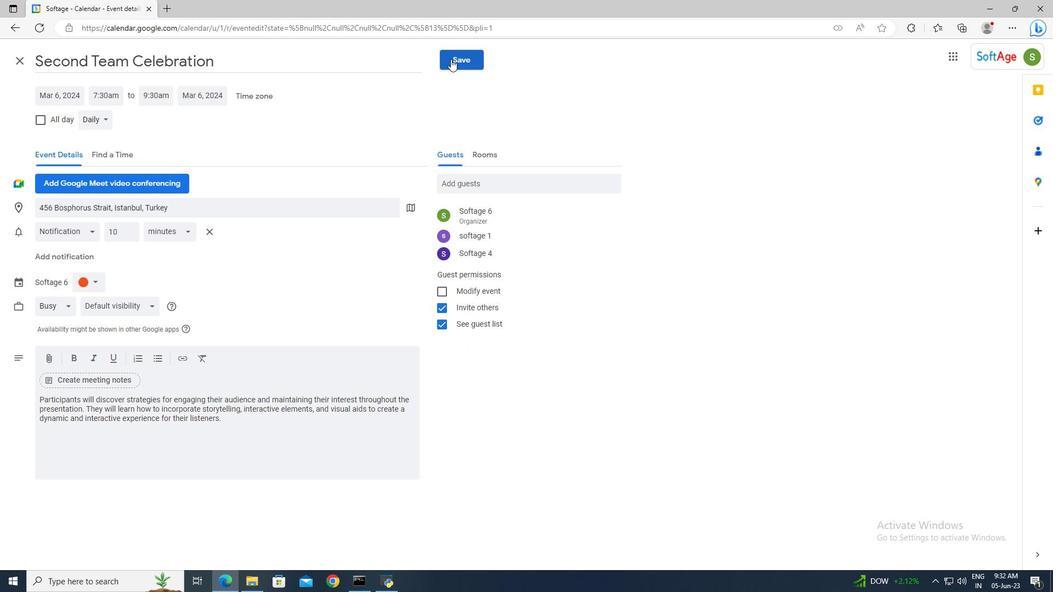 
Action: Mouse moved to (631, 329)
Screenshot: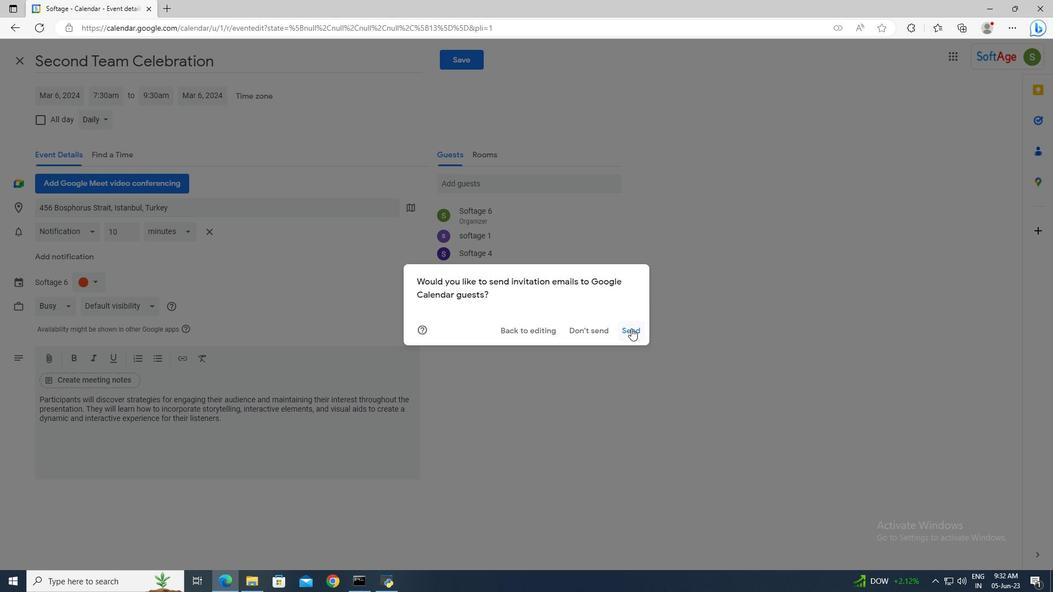 
Action: Mouse pressed left at (631, 329)
Screenshot: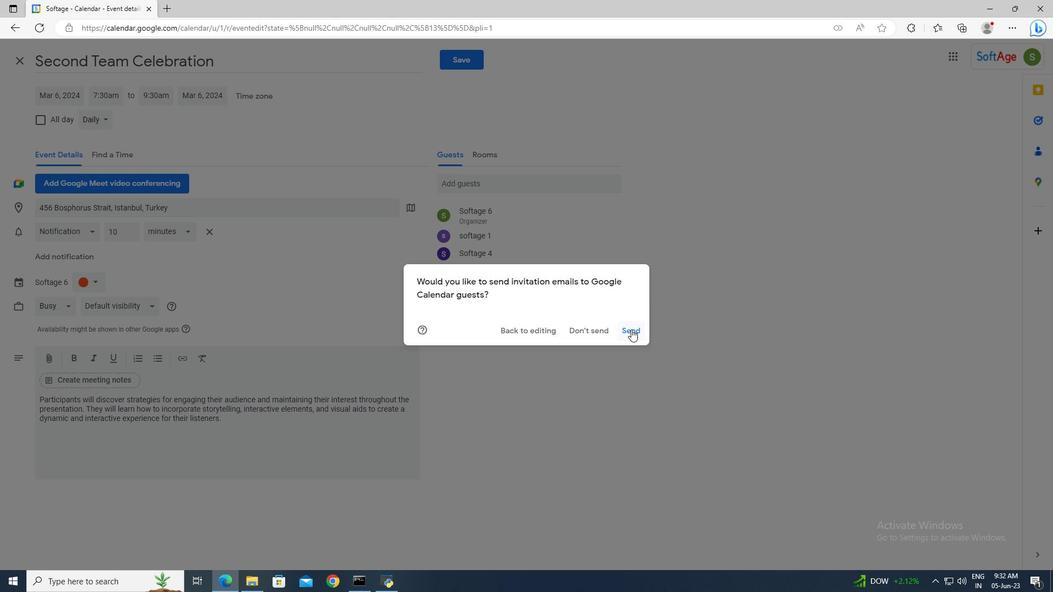 
